 Task: Change object animations to fade in .
Action: Mouse moved to (492, 101)
Screenshot: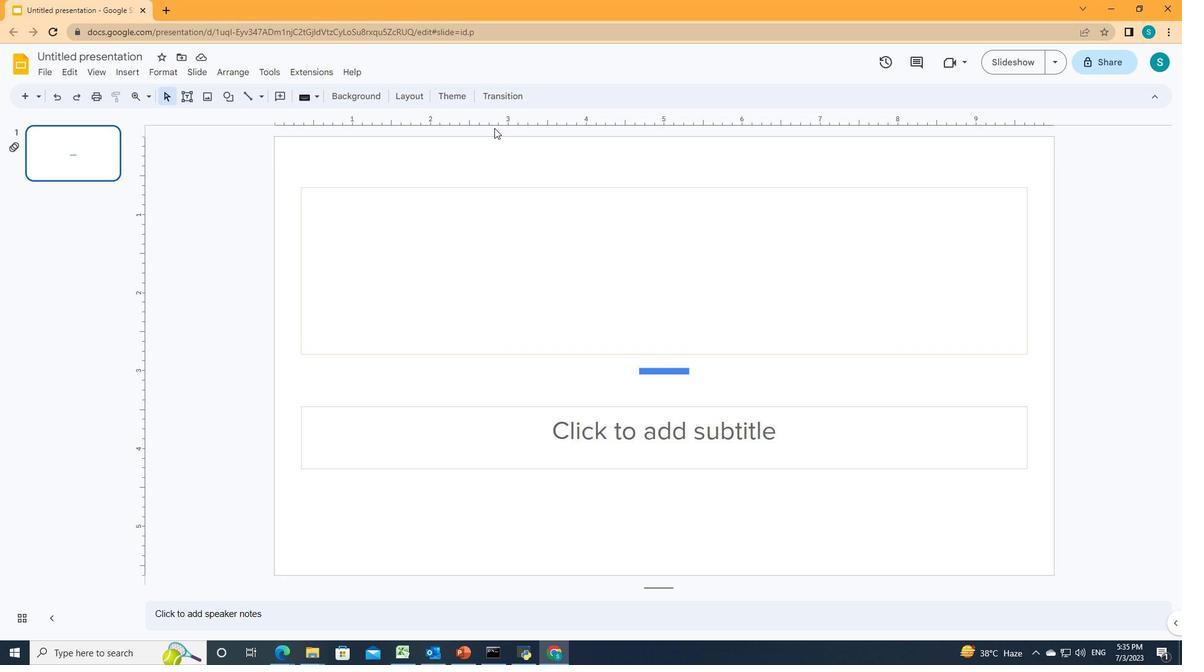 
Action: Mouse pressed left at (492, 101)
Screenshot: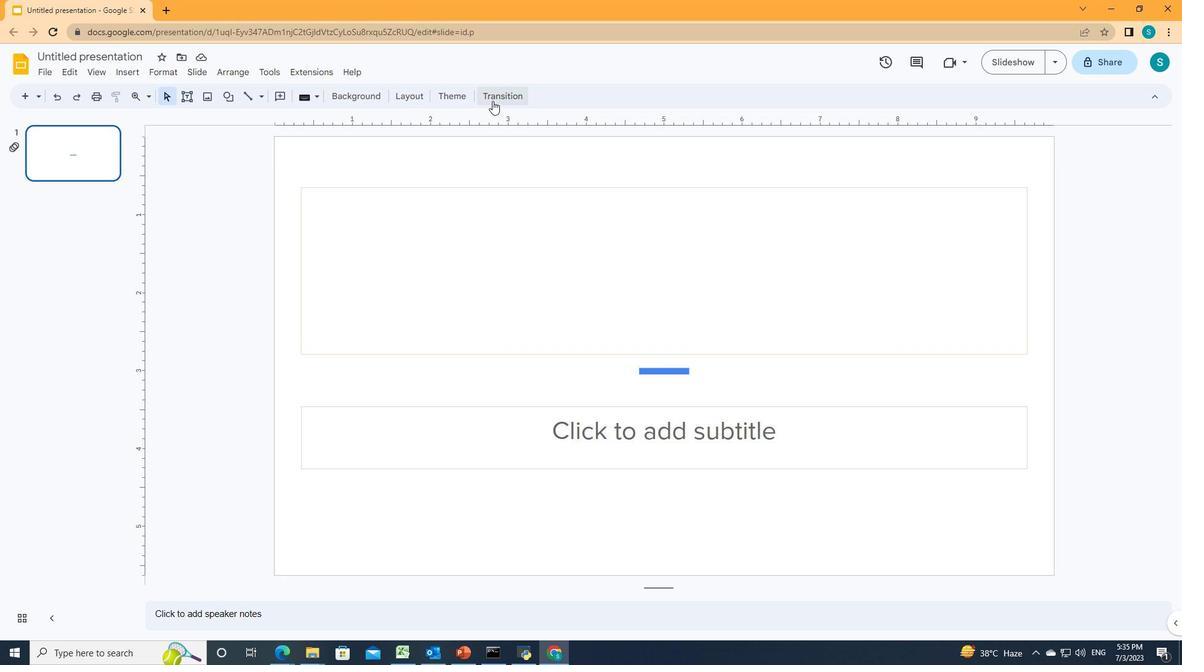 
Action: Mouse moved to (1002, 360)
Screenshot: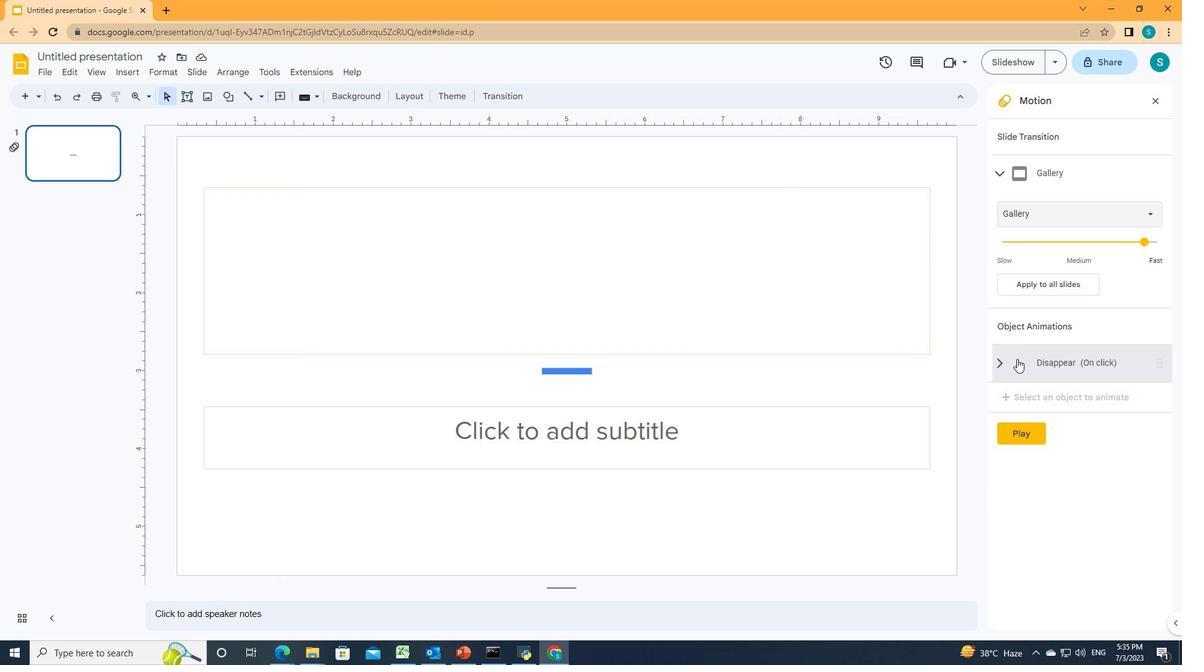 
Action: Mouse pressed left at (1002, 360)
Screenshot: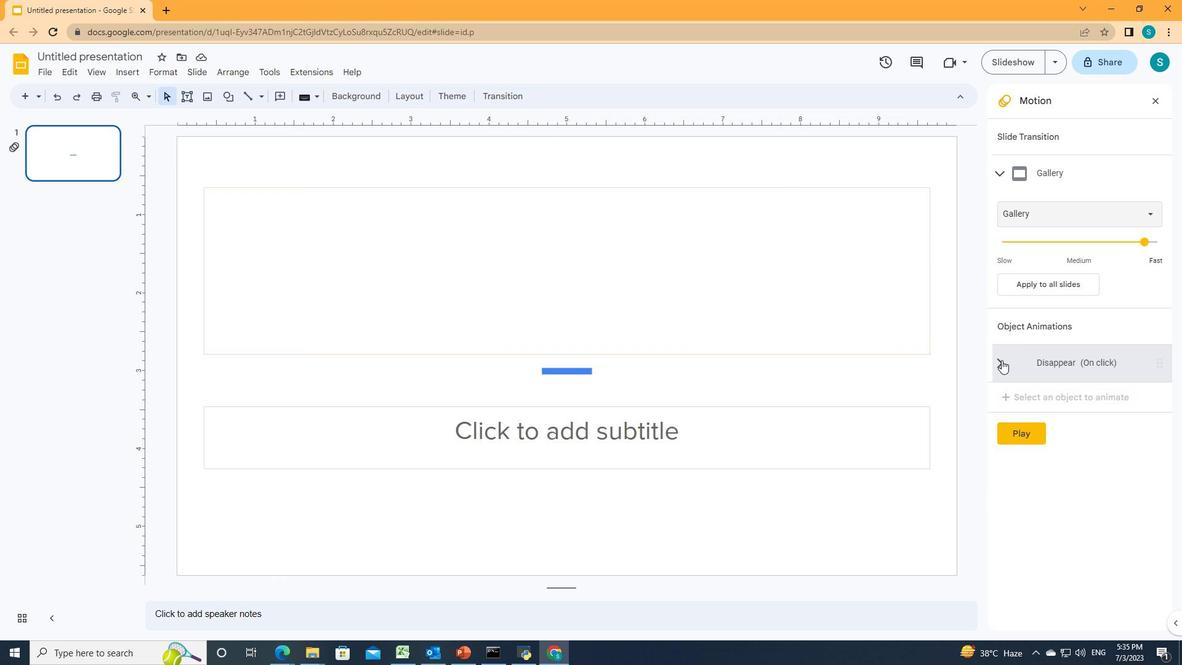 
Action: Mouse moved to (1019, 287)
Screenshot: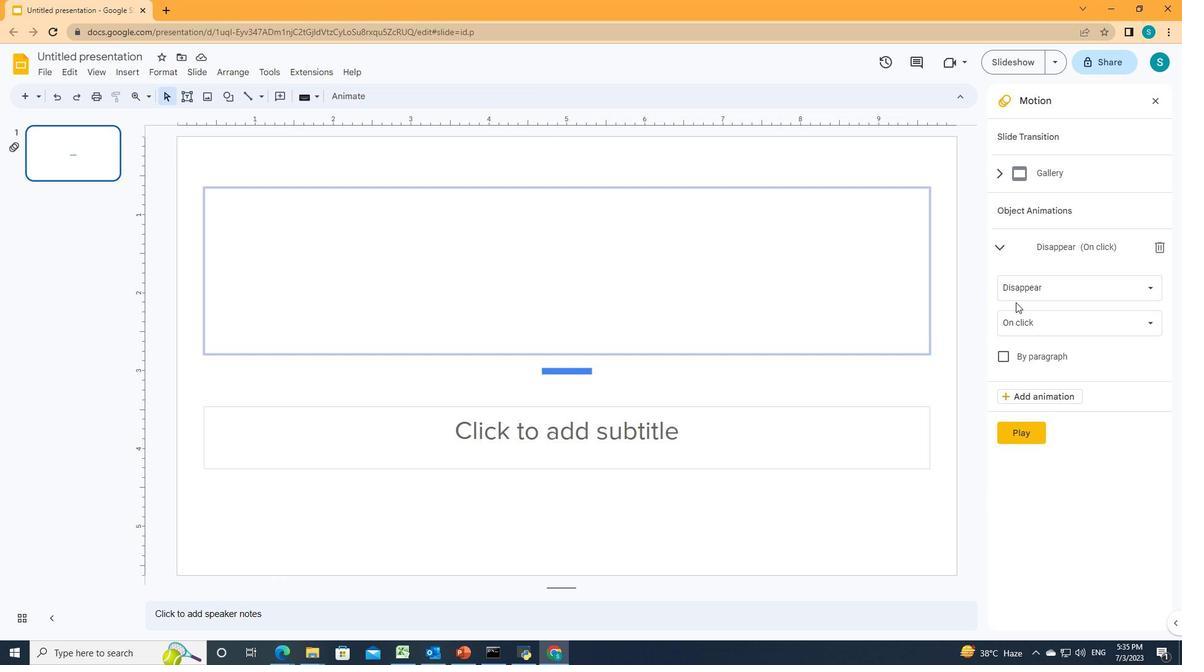 
Action: Mouse pressed left at (1019, 287)
Screenshot: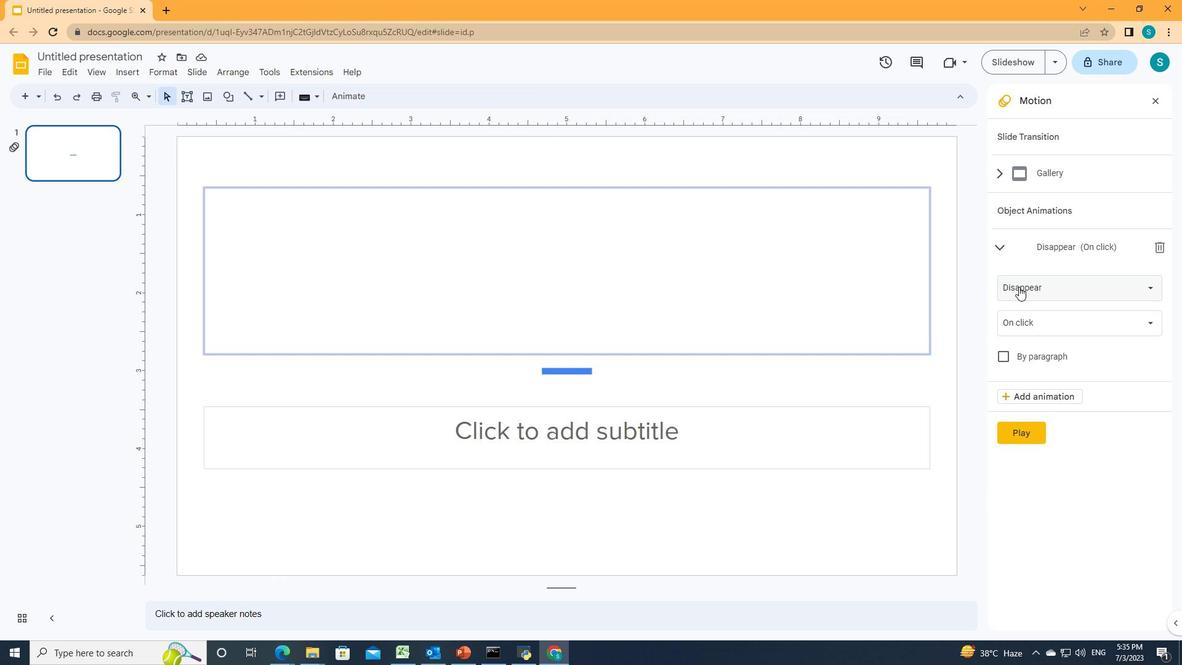 
Action: Mouse moved to (1020, 353)
Screenshot: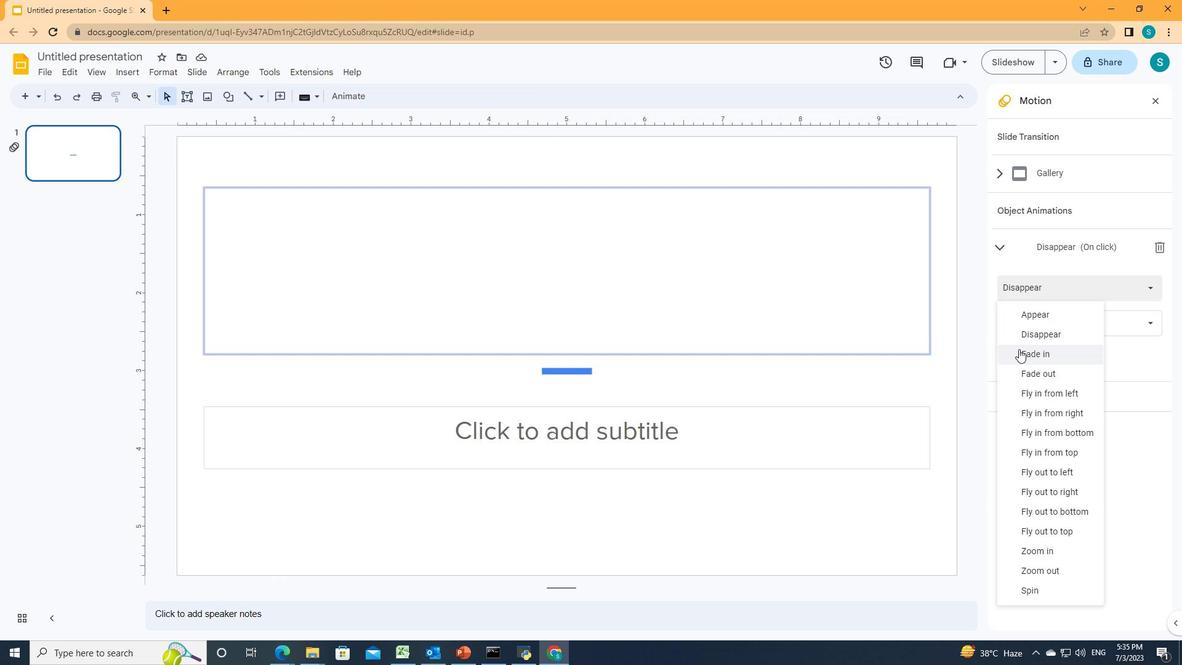 
Action: Mouse pressed left at (1020, 353)
Screenshot: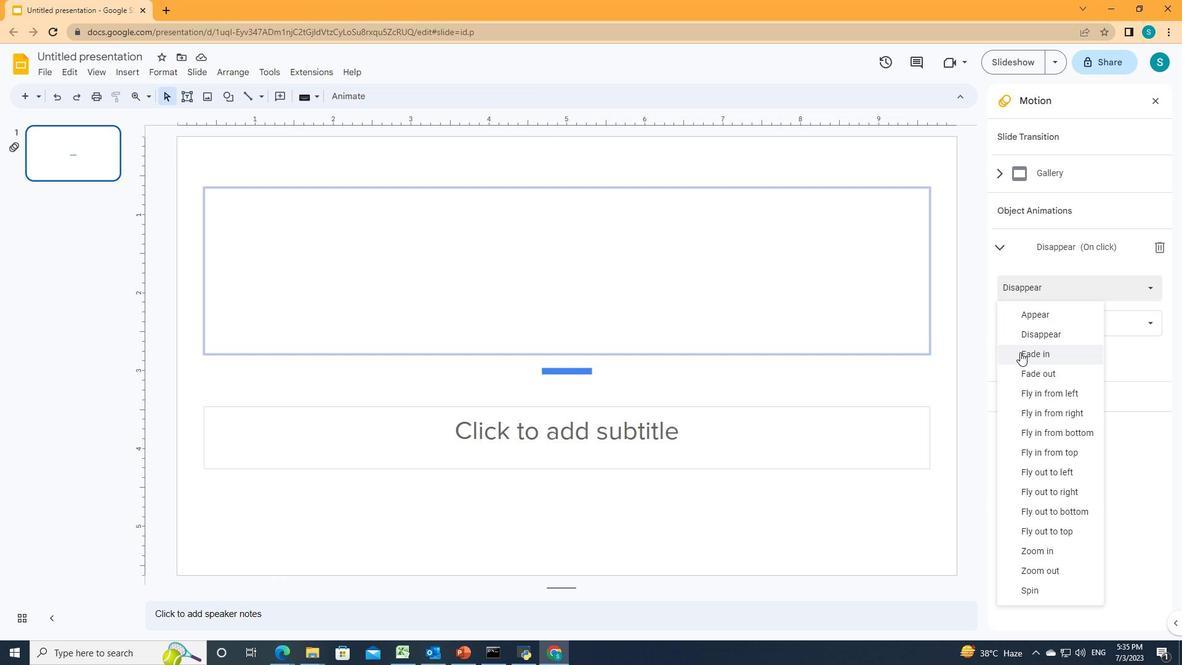 
